 Task: Manage the "Too many requests" page in the site builder.
Action: Mouse moved to (887, 59)
Screenshot: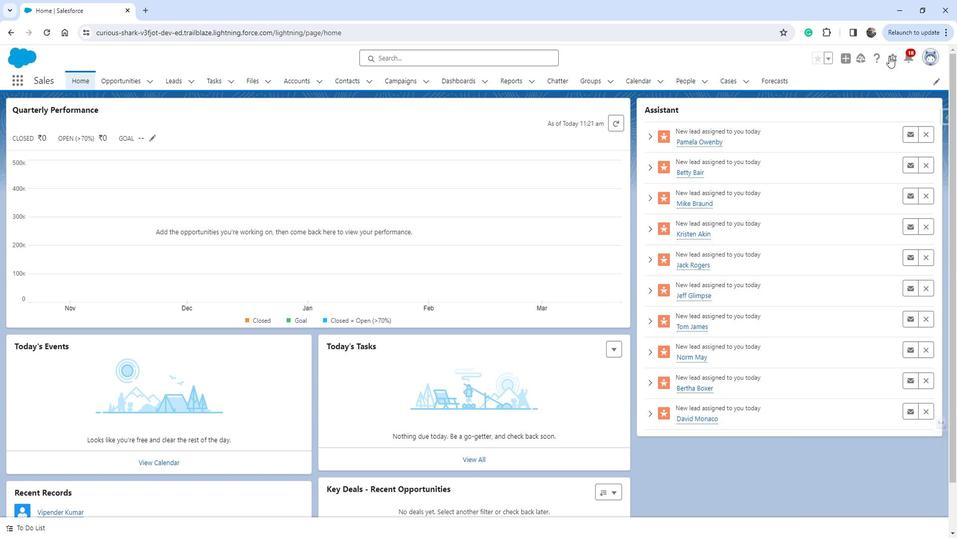 
Action: Mouse pressed left at (887, 59)
Screenshot: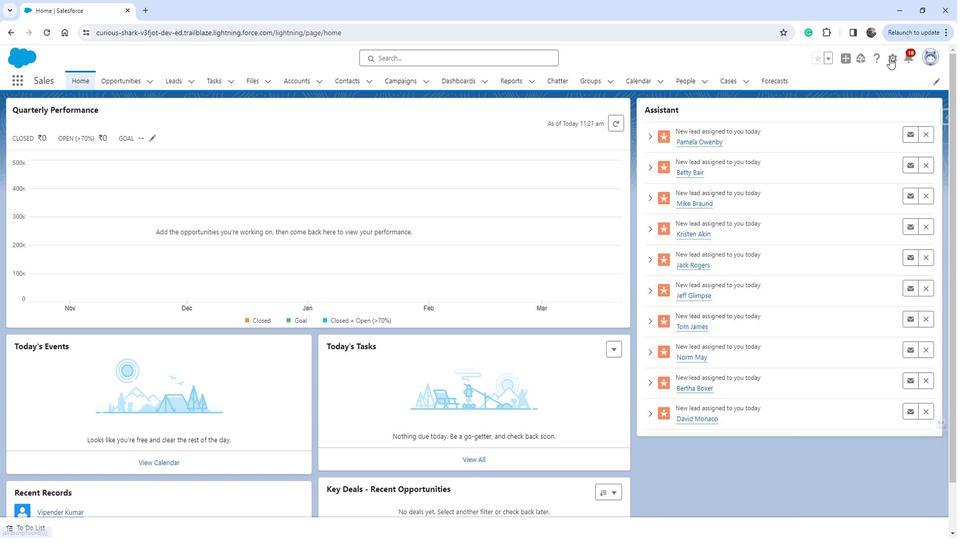 
Action: Mouse moved to (852, 85)
Screenshot: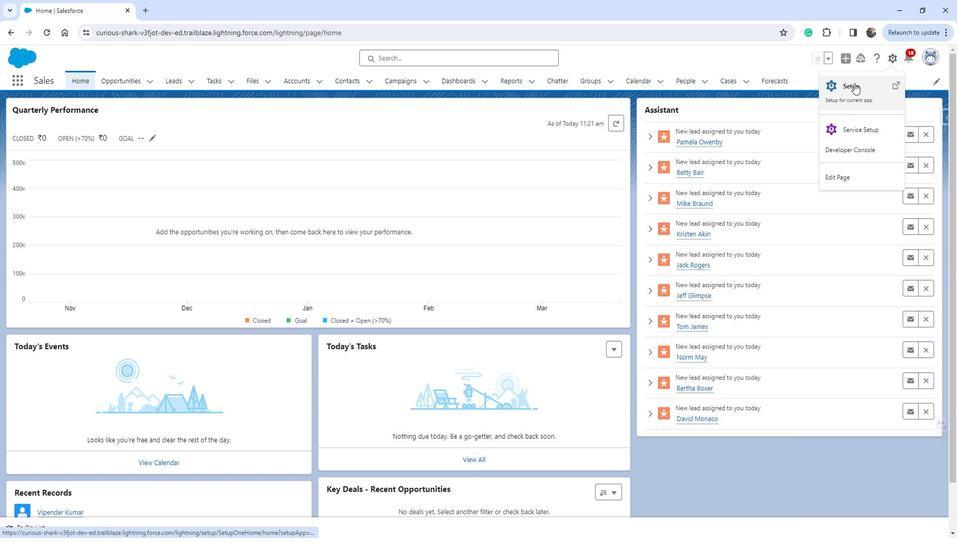 
Action: Mouse pressed left at (852, 85)
Screenshot: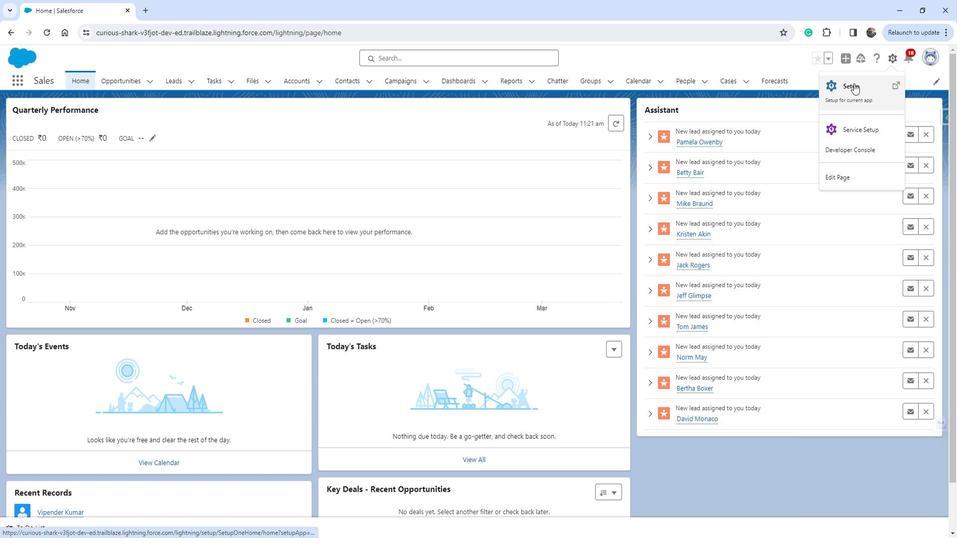 
Action: Mouse moved to (85, 233)
Screenshot: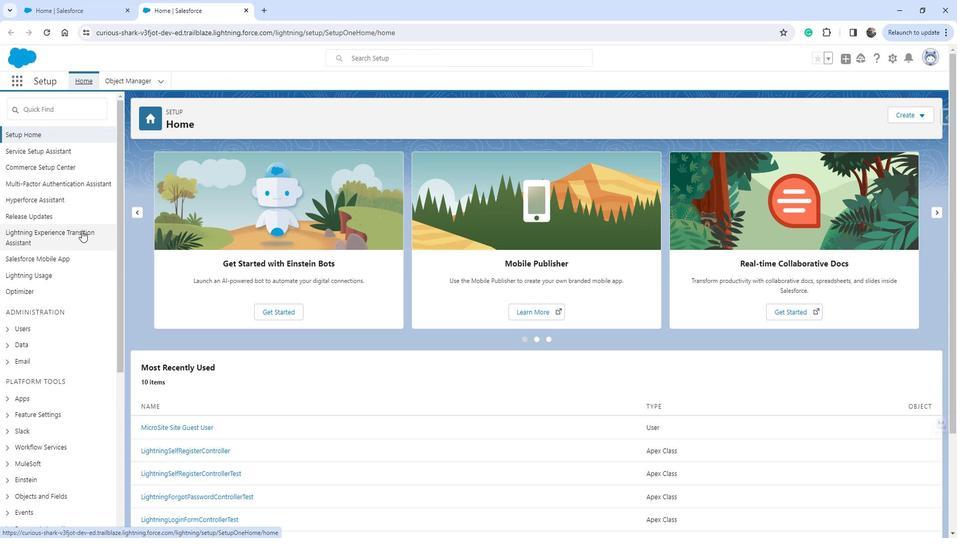 
Action: Mouse scrolled (85, 232) with delta (0, 0)
Screenshot: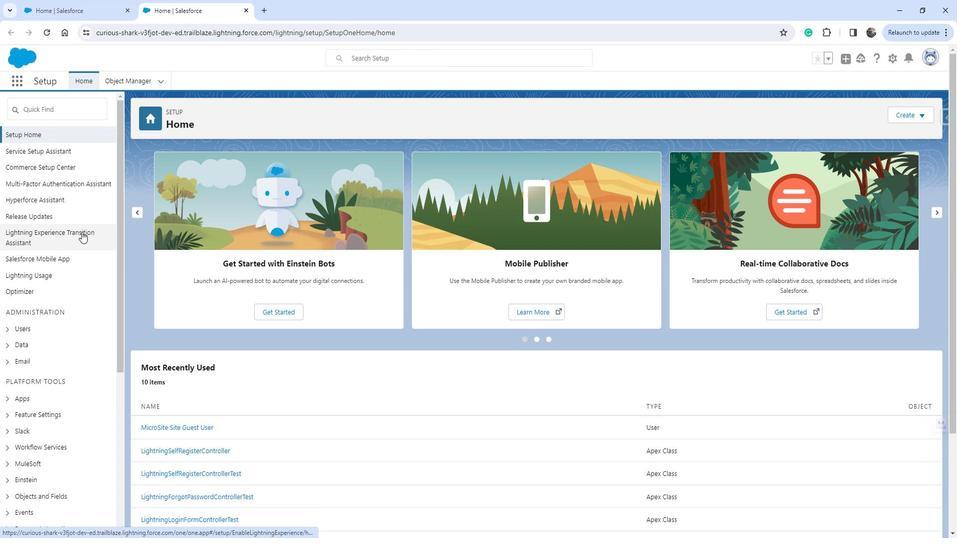 
Action: Mouse scrolled (85, 232) with delta (0, 0)
Screenshot: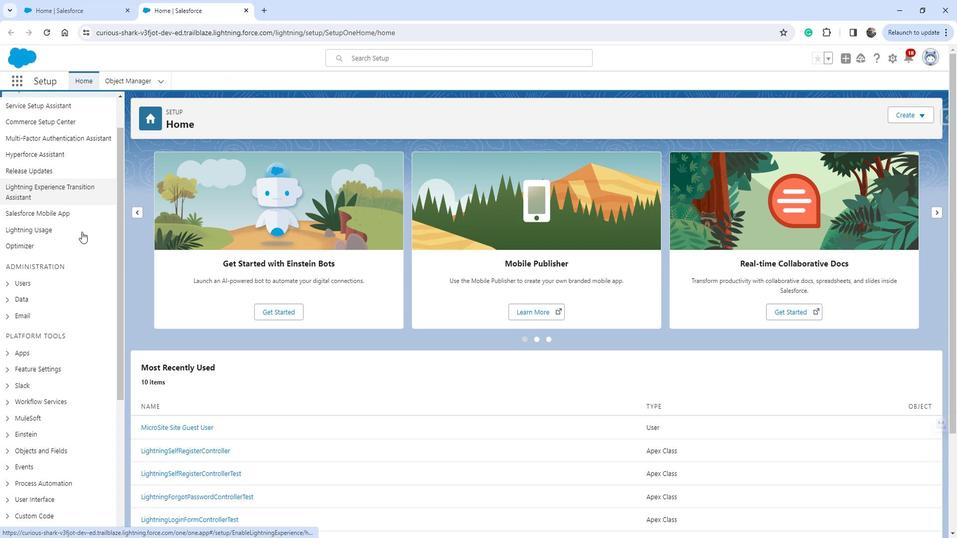 
Action: Mouse scrolled (85, 232) with delta (0, 0)
Screenshot: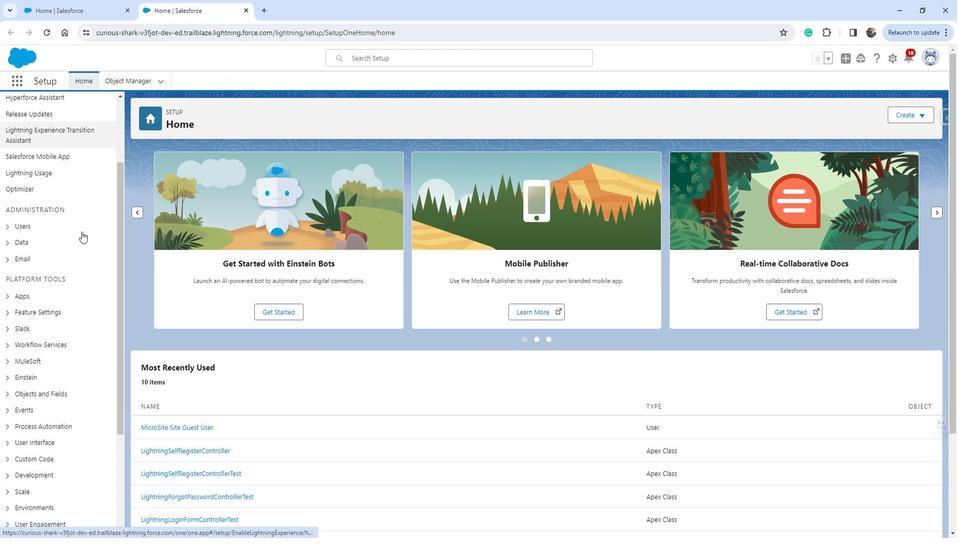 
Action: Mouse moved to (12, 262)
Screenshot: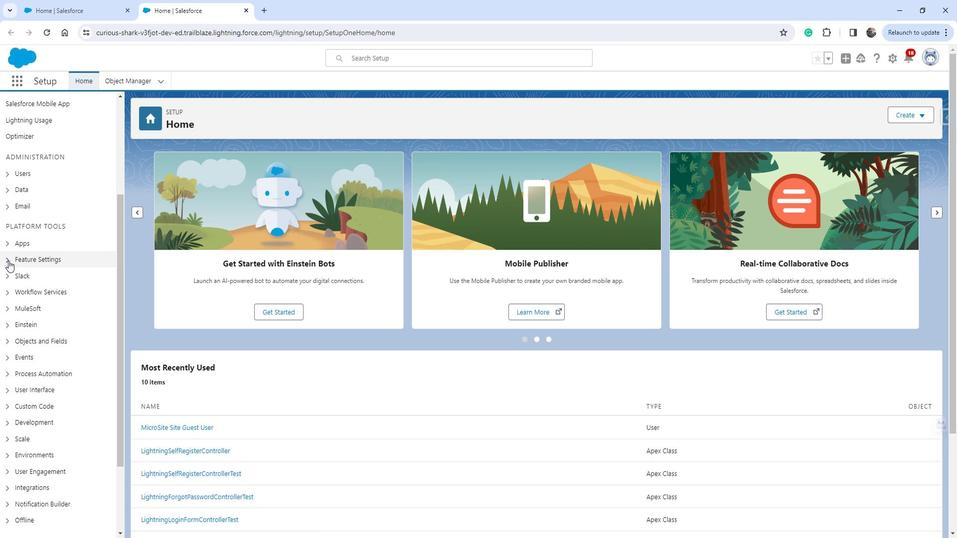 
Action: Mouse pressed left at (12, 262)
Screenshot: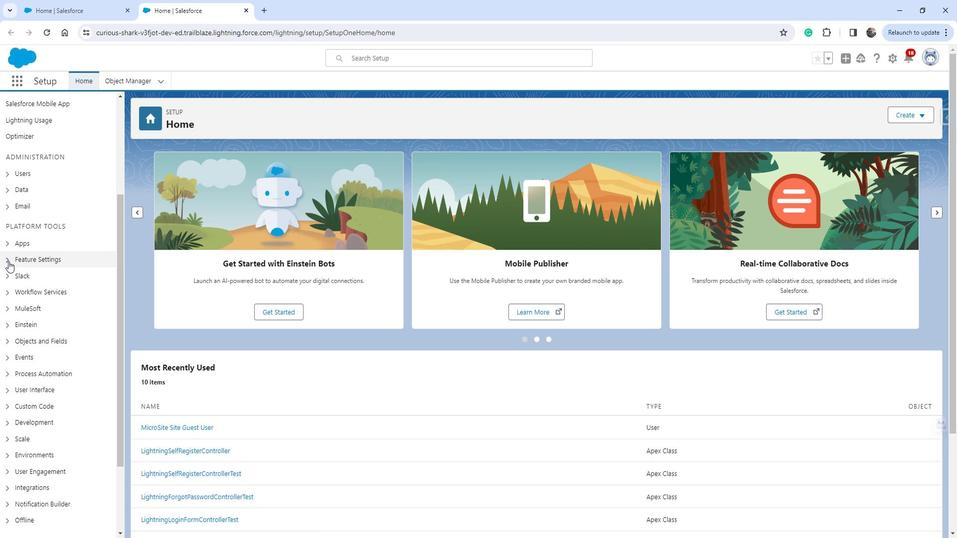 
Action: Mouse moved to (63, 264)
Screenshot: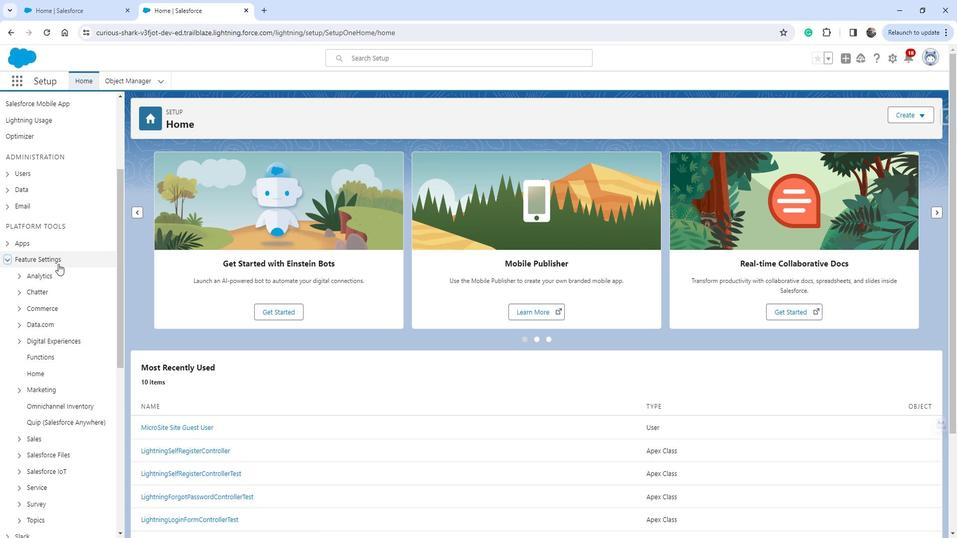 
Action: Mouse scrolled (63, 264) with delta (0, 0)
Screenshot: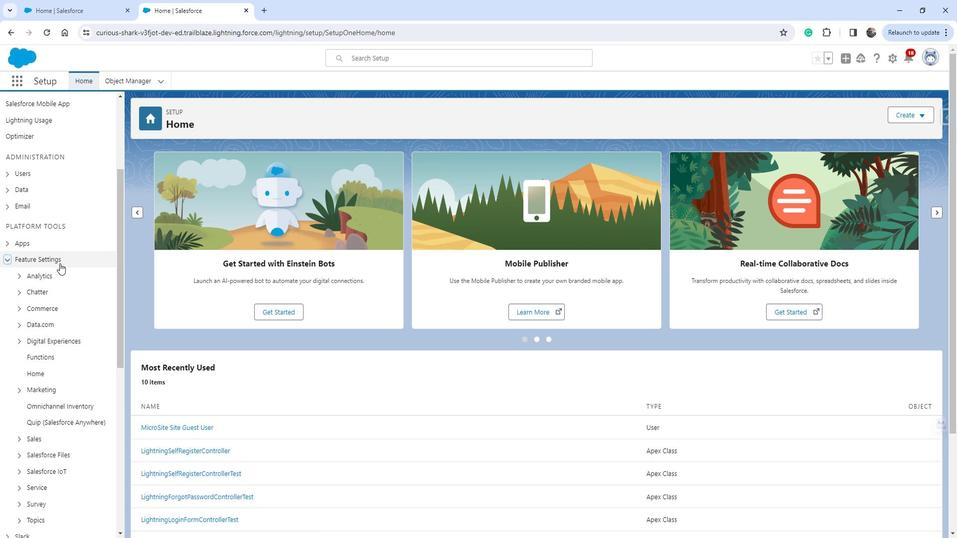 
Action: Mouse moved to (64, 264)
Screenshot: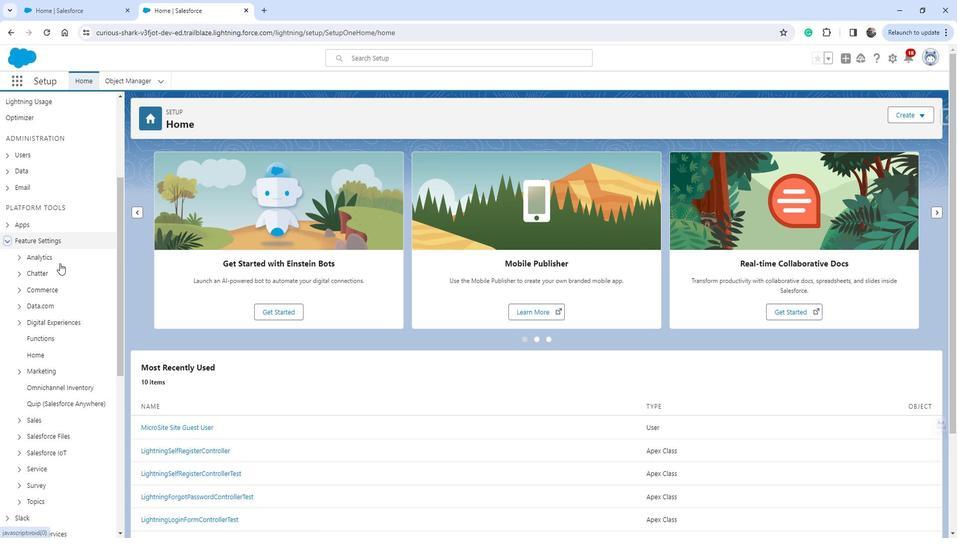 
Action: Mouse scrolled (64, 264) with delta (0, 0)
Screenshot: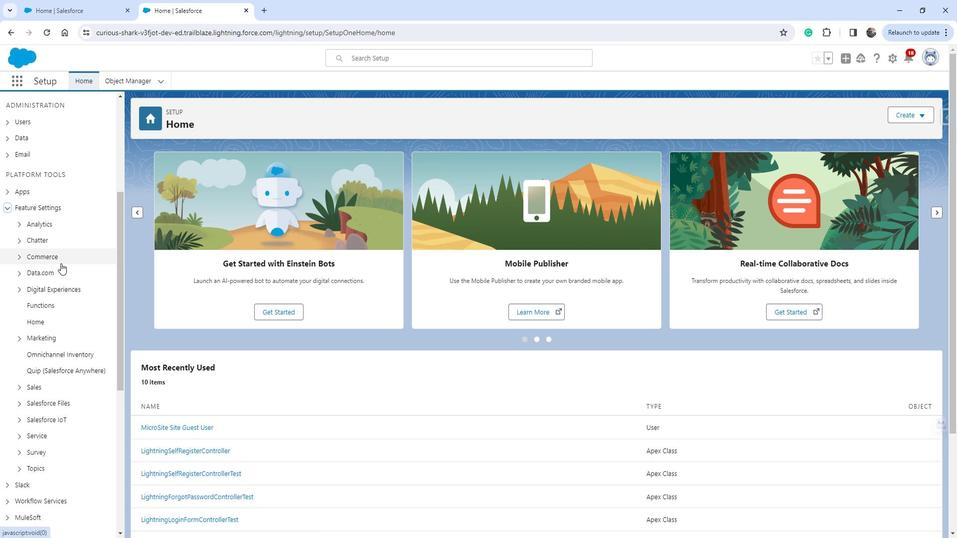 
Action: Mouse moved to (22, 239)
Screenshot: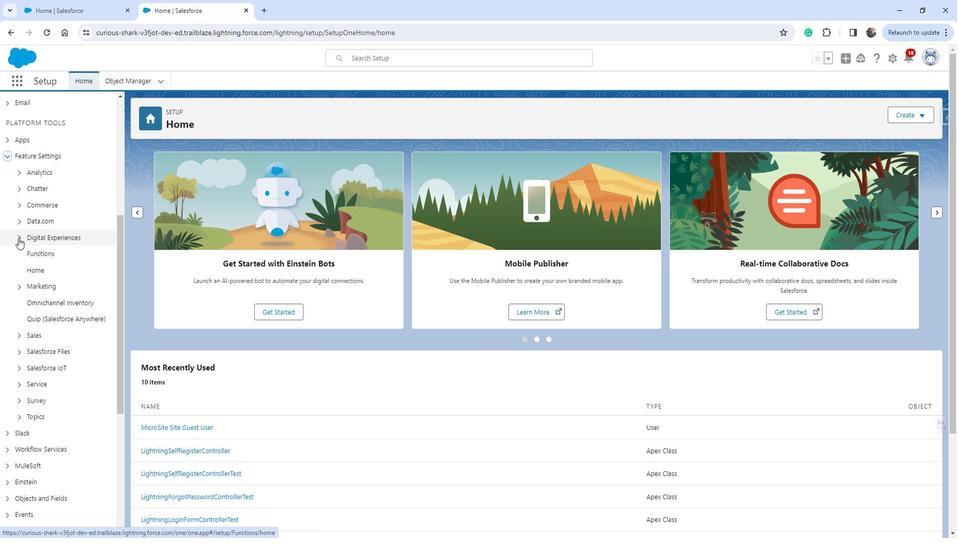 
Action: Mouse pressed left at (22, 239)
Screenshot: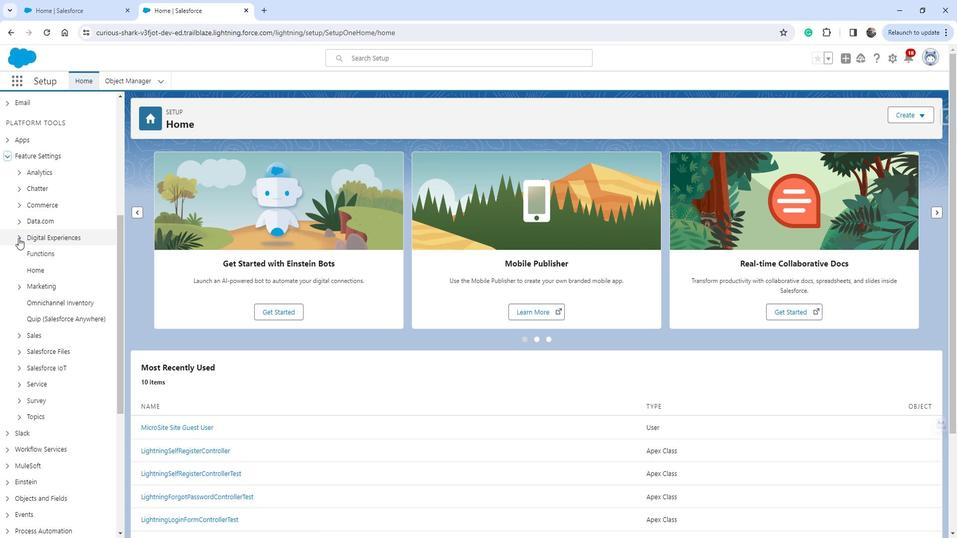 
Action: Mouse moved to (51, 255)
Screenshot: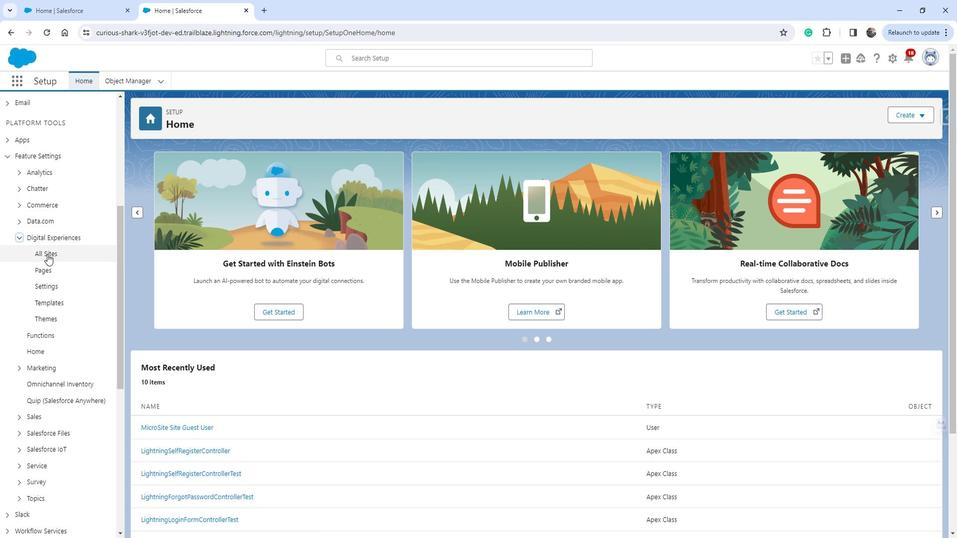 
Action: Mouse pressed left at (51, 255)
Screenshot: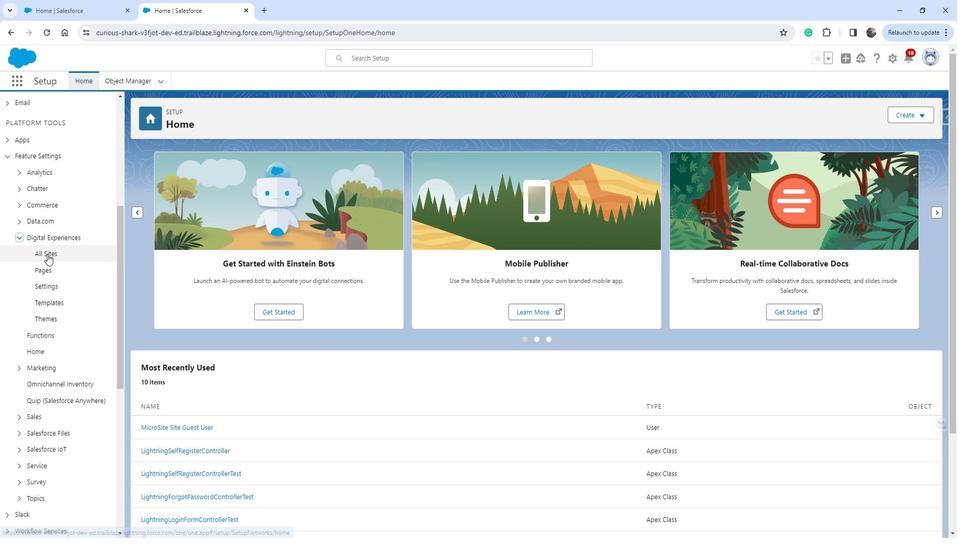 
Action: Mouse moved to (165, 238)
Screenshot: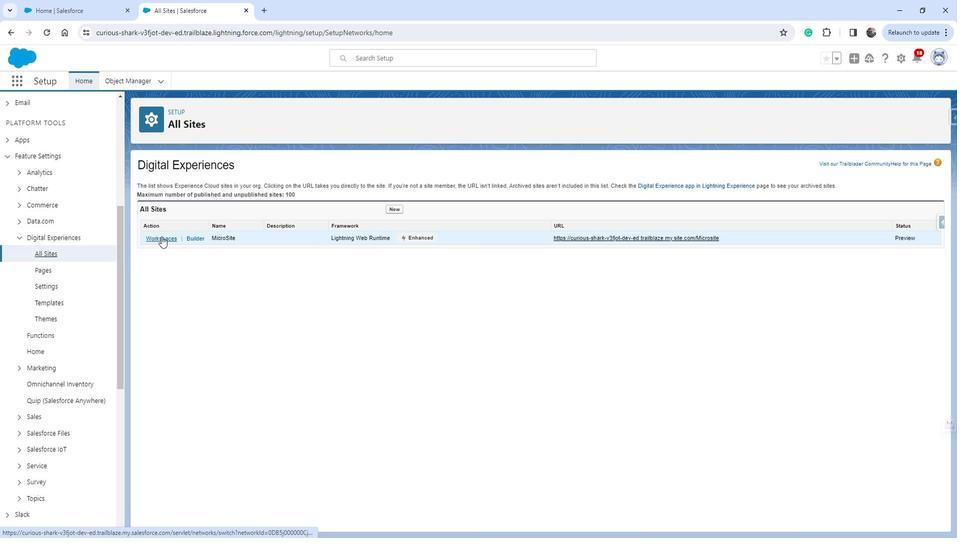 
Action: Mouse pressed left at (165, 238)
Screenshot: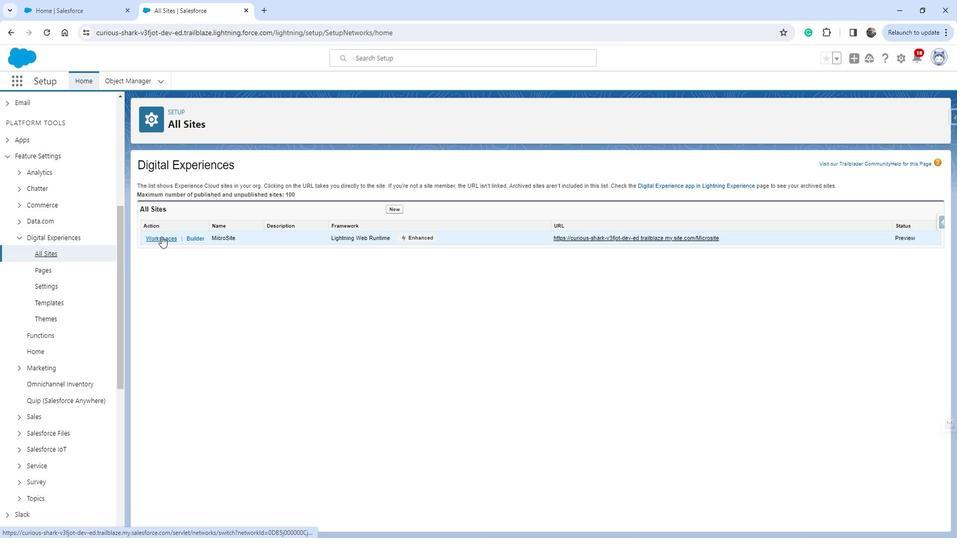 
Action: Mouse moved to (180, 243)
Screenshot: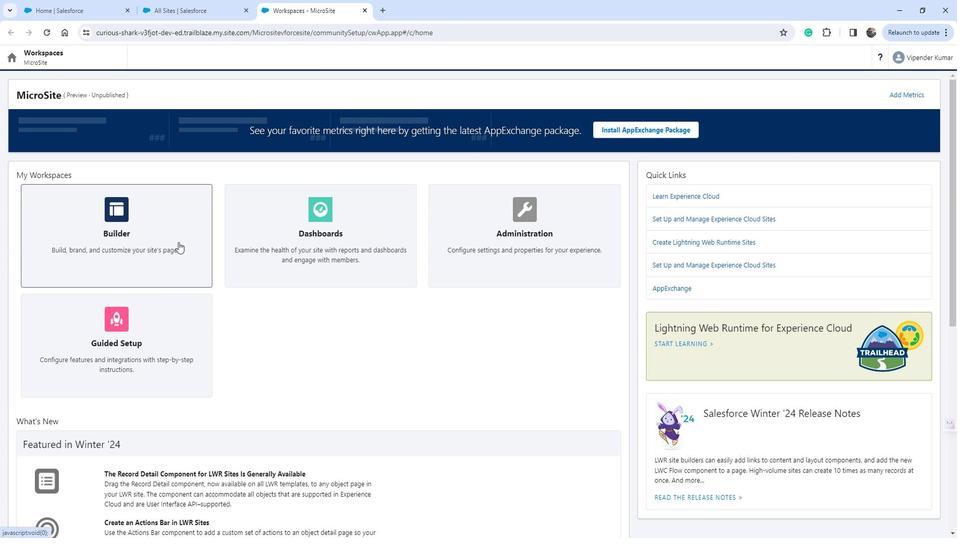 
Action: Mouse pressed left at (180, 243)
Screenshot: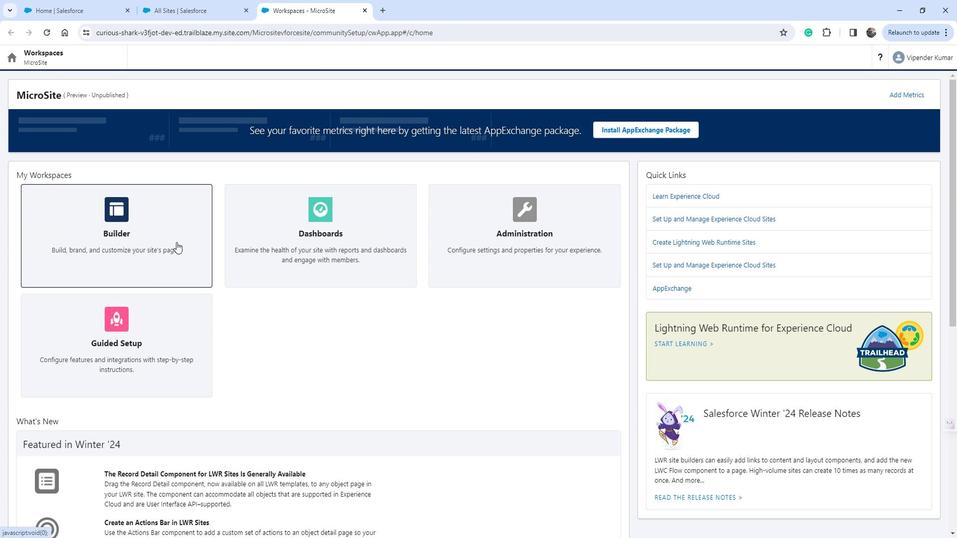 
Action: Mouse moved to (91, 52)
Screenshot: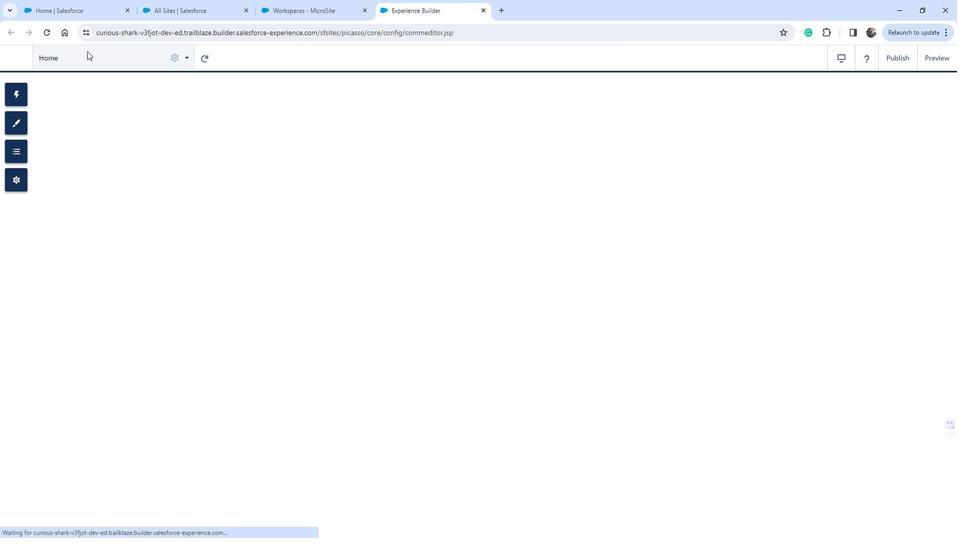 
Action: Mouse pressed left at (91, 52)
Screenshot: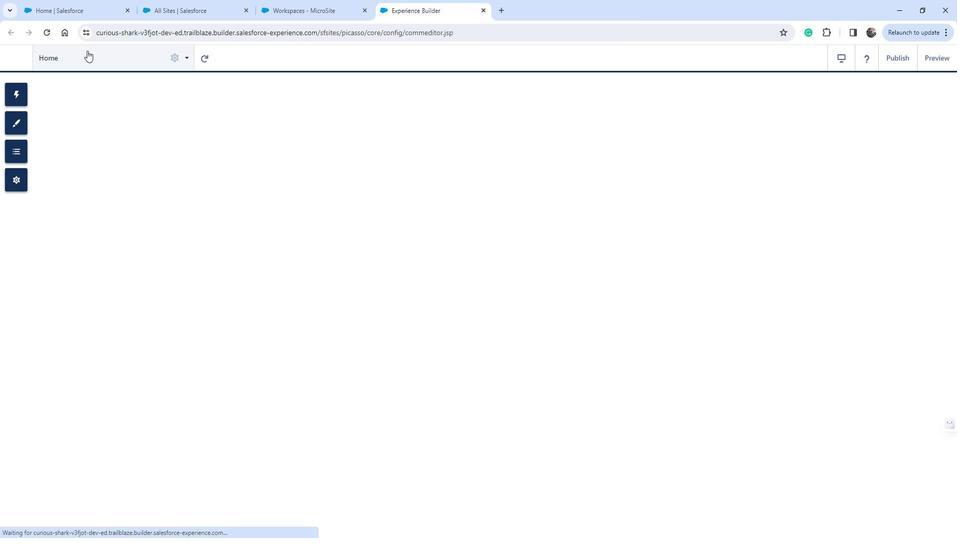 
Action: Mouse moved to (80, 252)
Screenshot: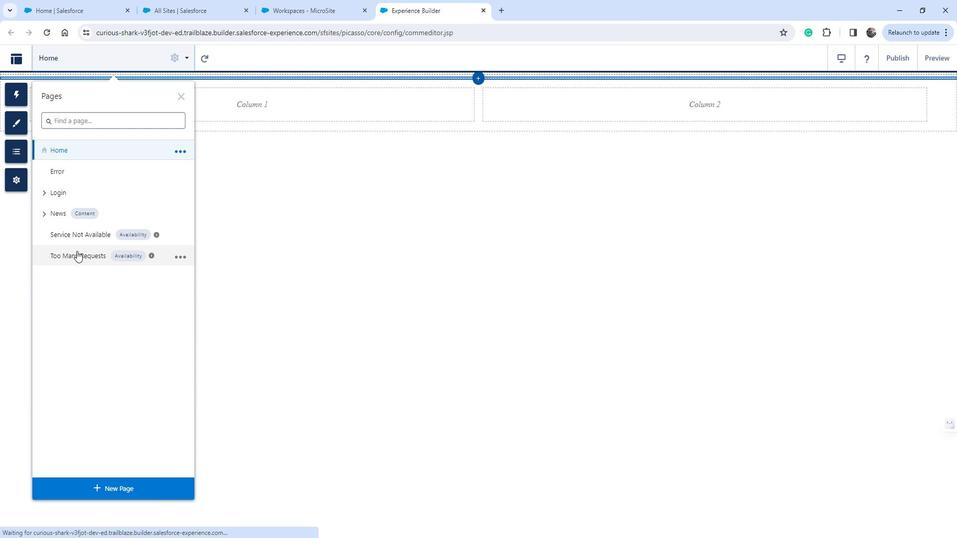 
Action: Mouse pressed left at (80, 252)
Screenshot: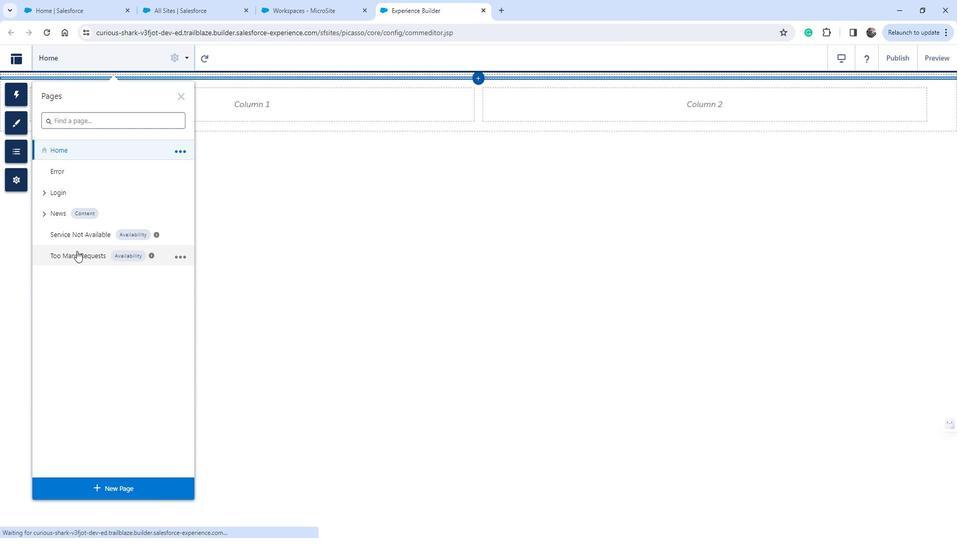 
Action: Mouse moved to (402, 324)
Screenshot: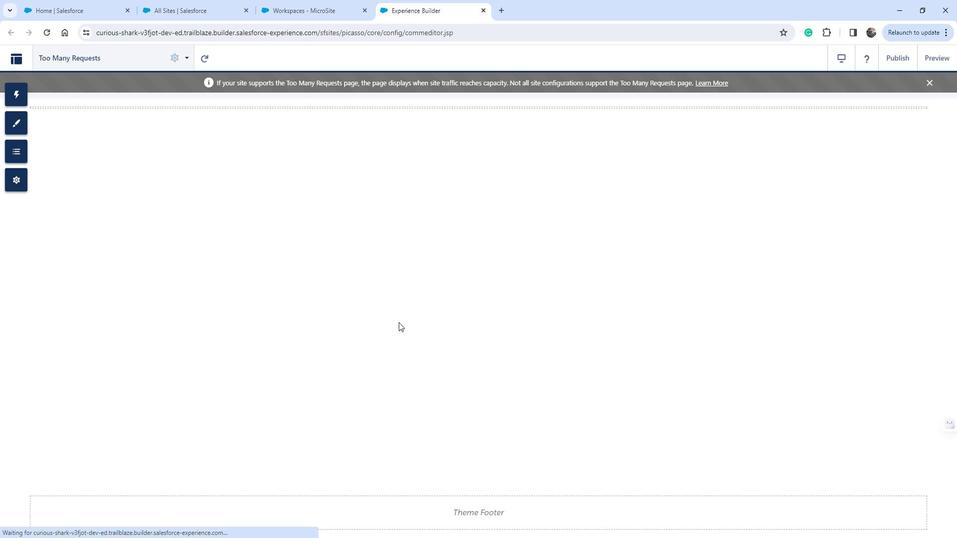 
Action: Mouse scrolled (402, 324) with delta (0, 0)
Screenshot: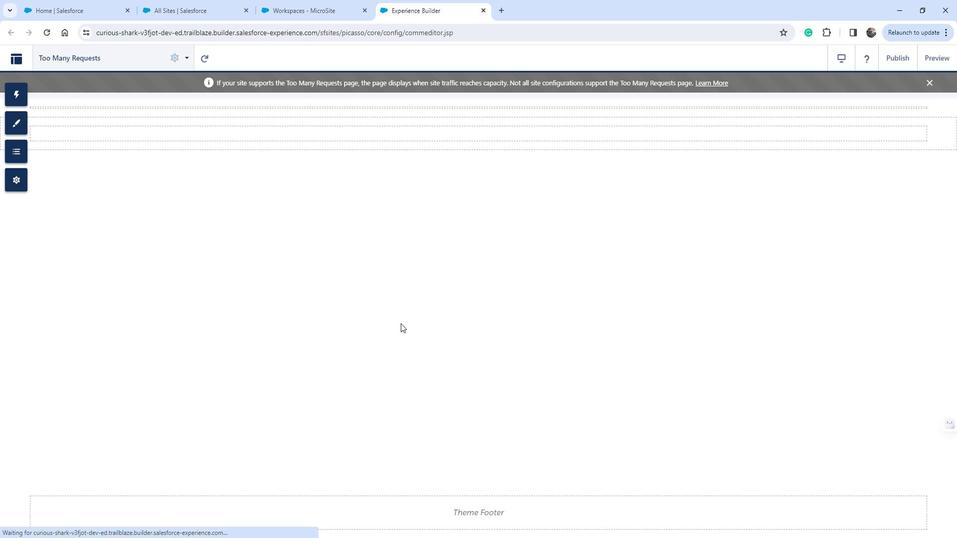 
Action: Mouse moved to (483, 422)
Screenshot: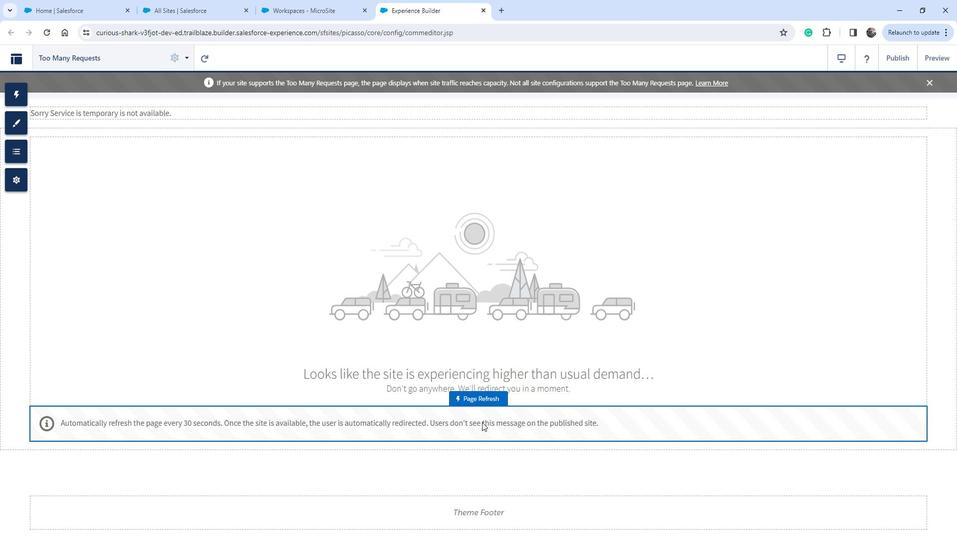
Action: Mouse pressed left at (483, 422)
Screenshot: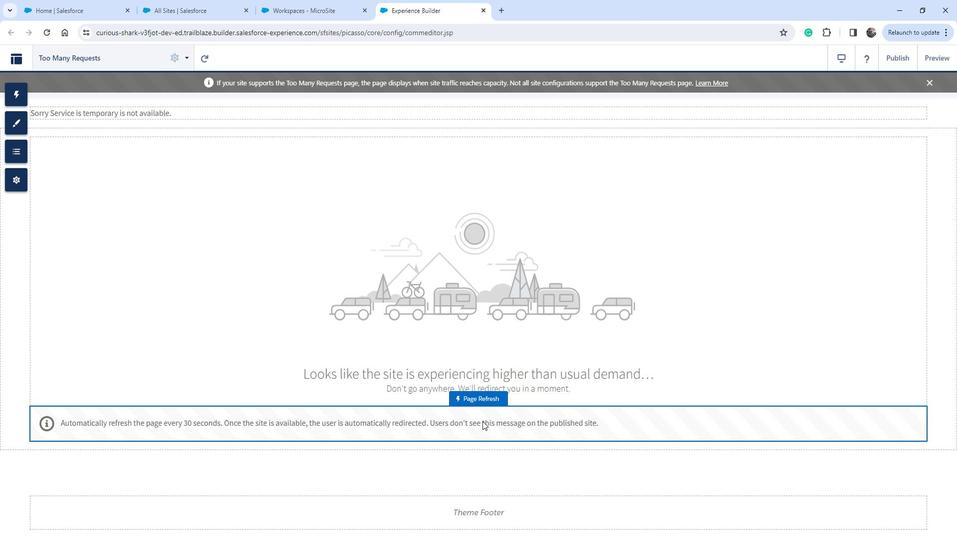 
Action: Mouse moved to (843, 119)
Screenshot: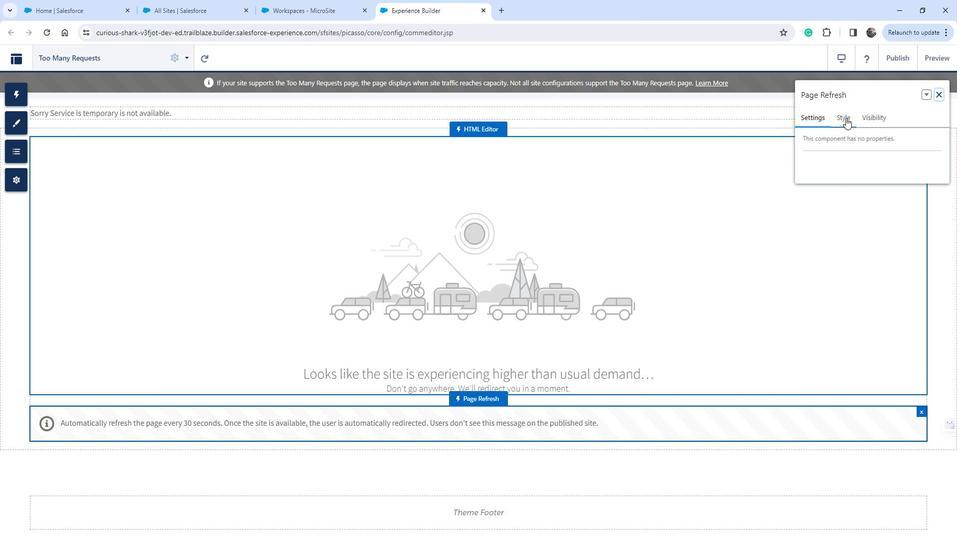 
Action: Mouse pressed left at (843, 119)
Screenshot: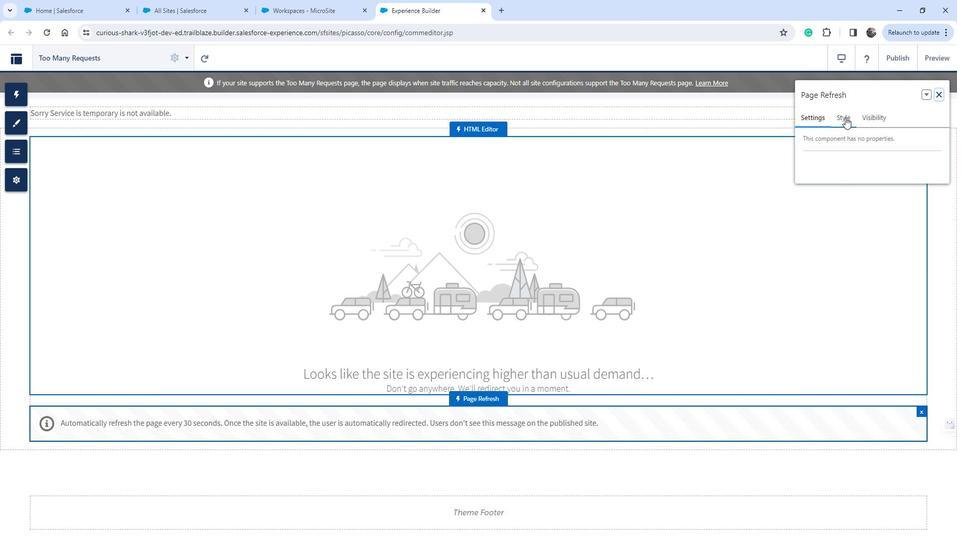 
Action: Mouse moved to (861, 119)
Screenshot: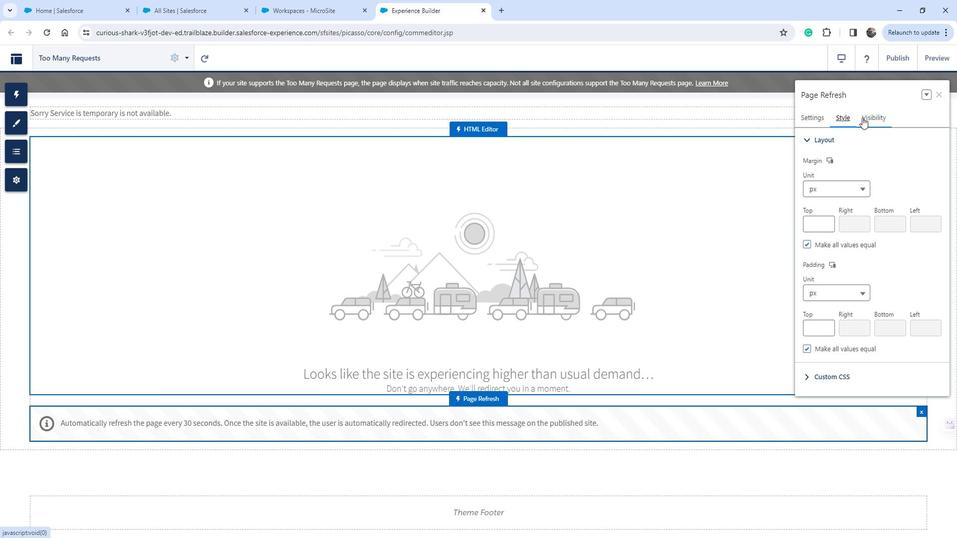 
Action: Mouse pressed left at (861, 119)
Screenshot: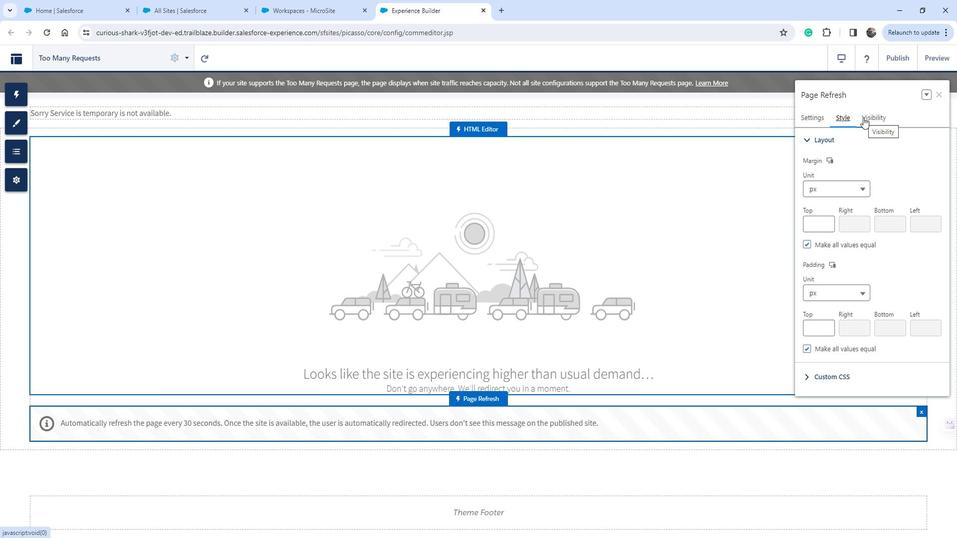 
Action: Mouse moved to (853, 194)
Screenshot: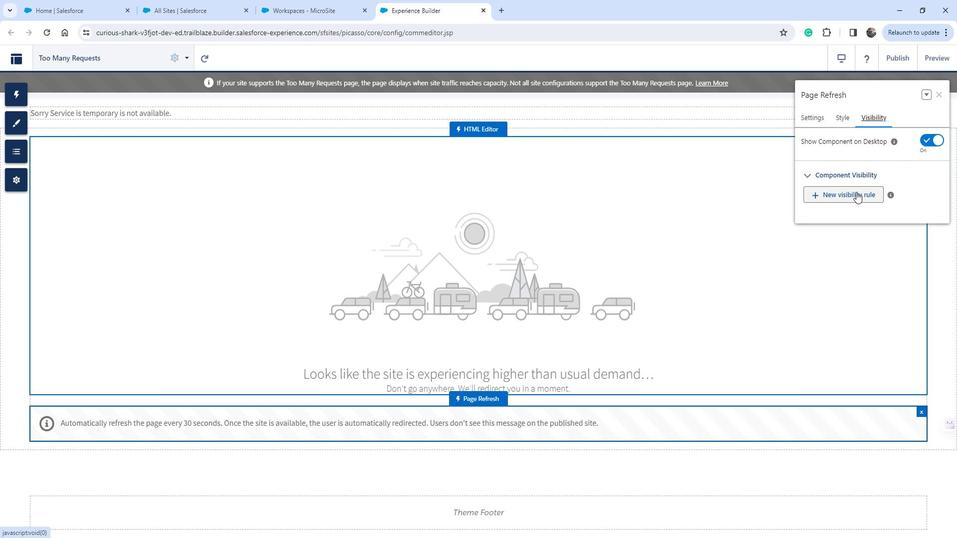 
Action: Mouse pressed left at (853, 194)
Screenshot: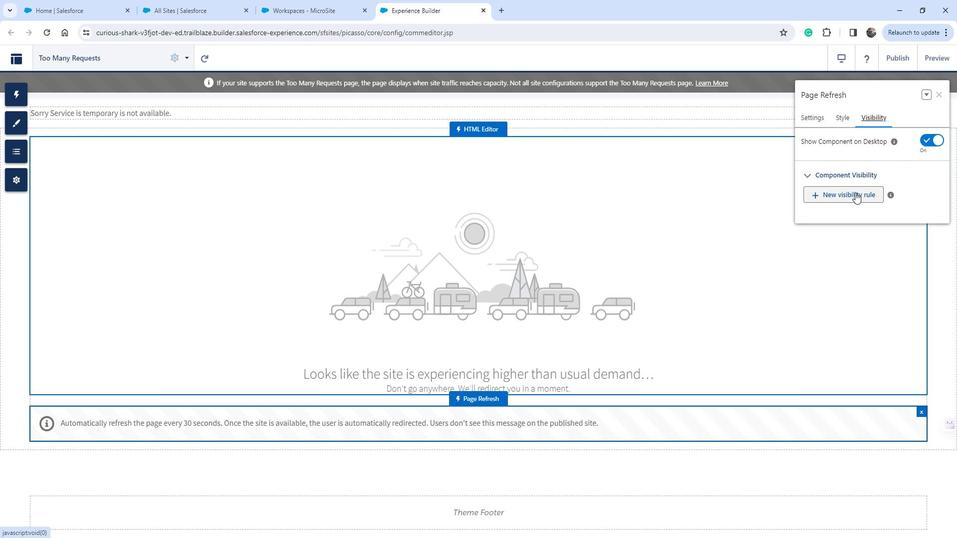 
Action: Mouse moved to (284, 287)
Screenshot: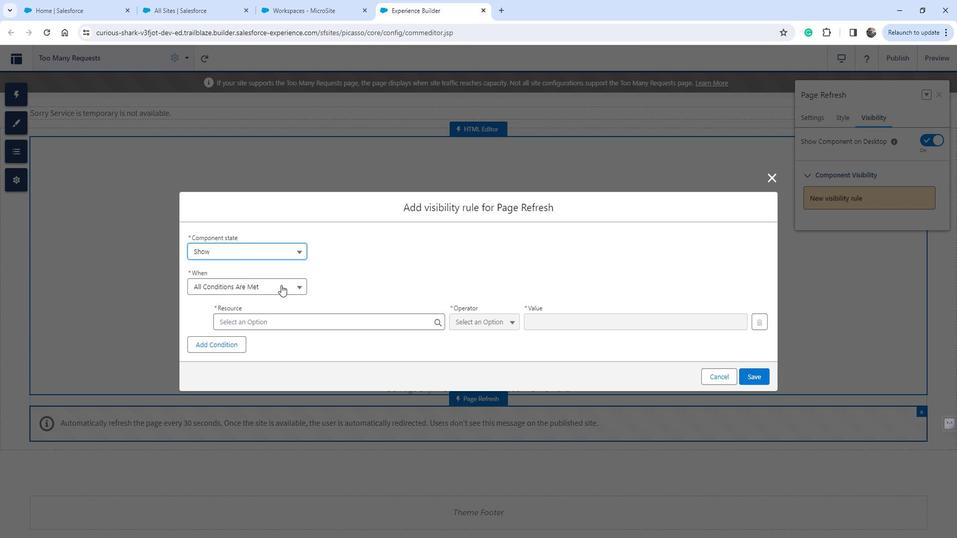 
Action: Mouse pressed left at (284, 287)
Screenshot: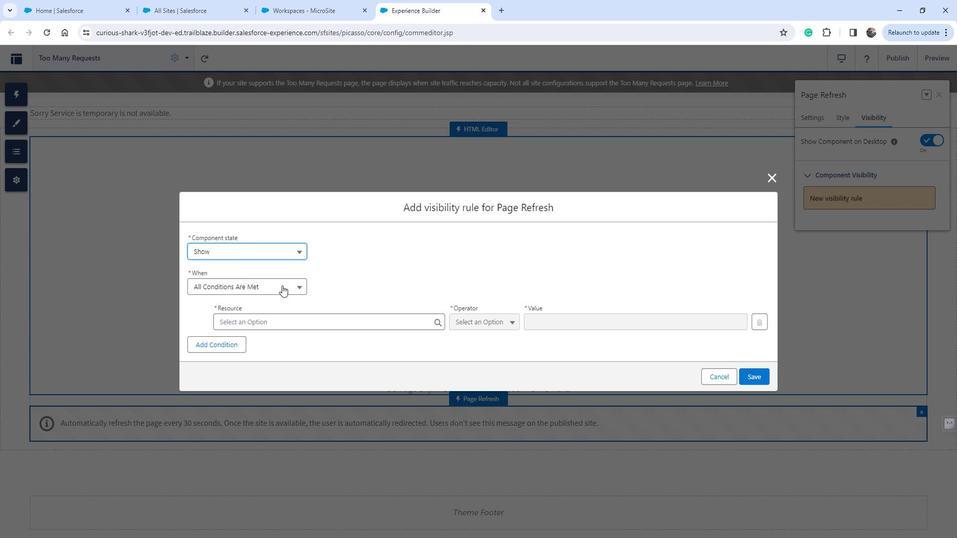 
Action: Mouse moved to (261, 324)
Screenshot: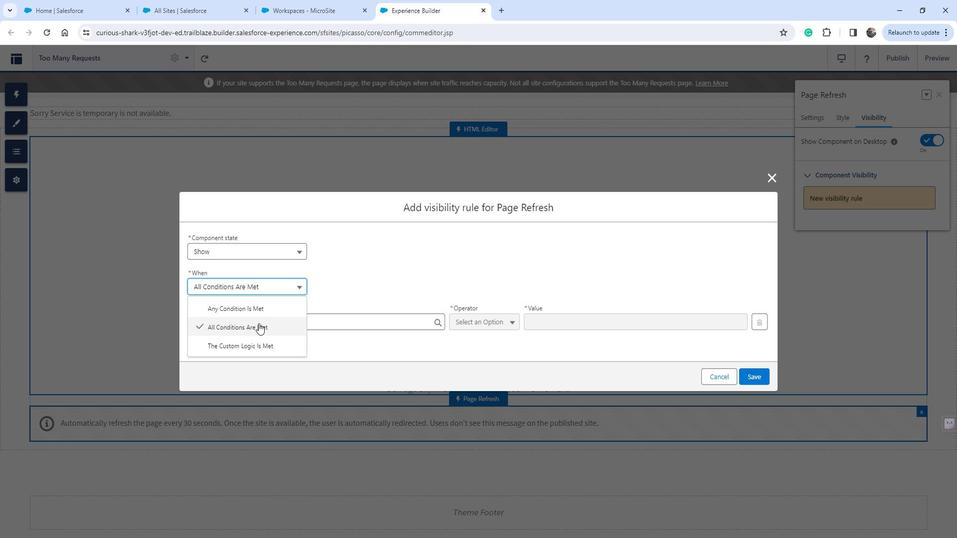 
Action: Mouse pressed left at (261, 324)
Screenshot: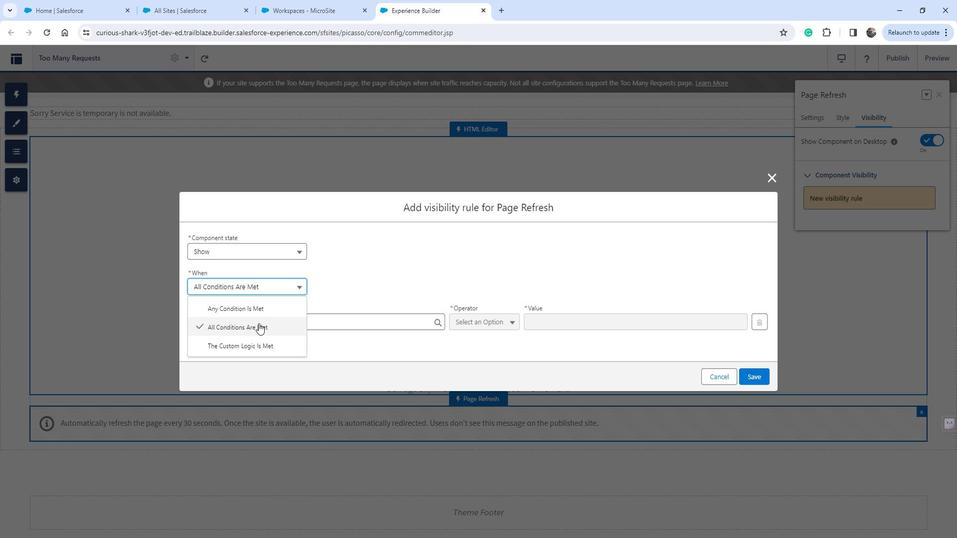 
Action: Mouse moved to (293, 325)
Screenshot: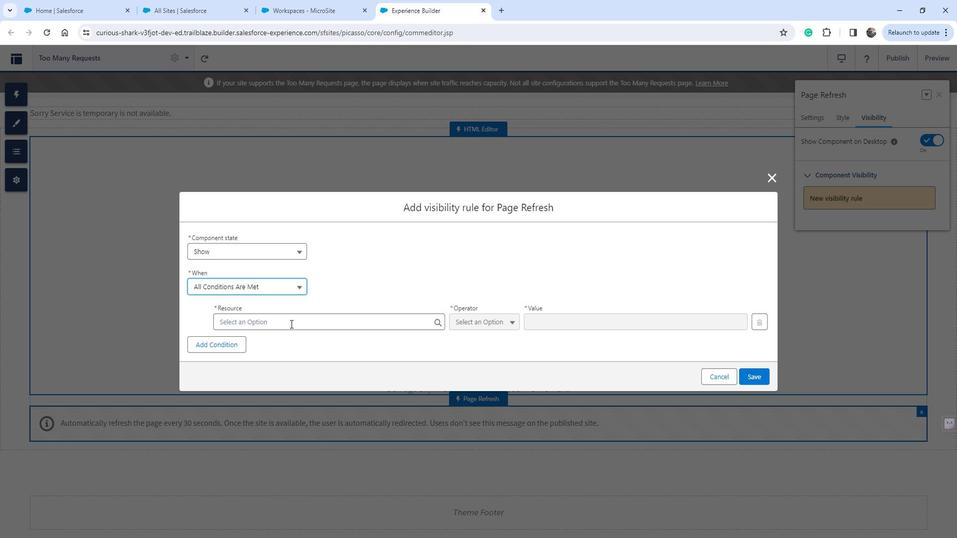 
Action: Mouse pressed left at (293, 325)
Screenshot: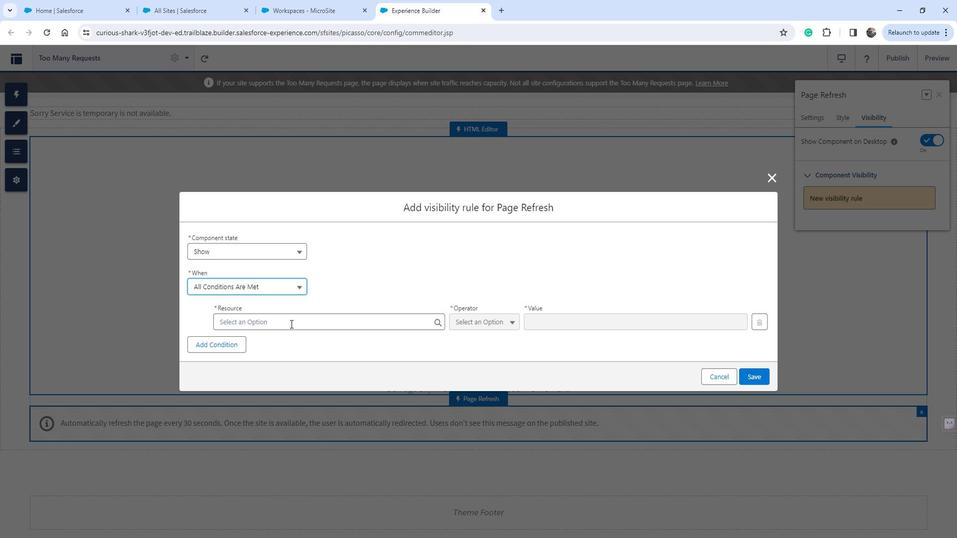 
Action: Mouse moved to (301, 339)
Screenshot: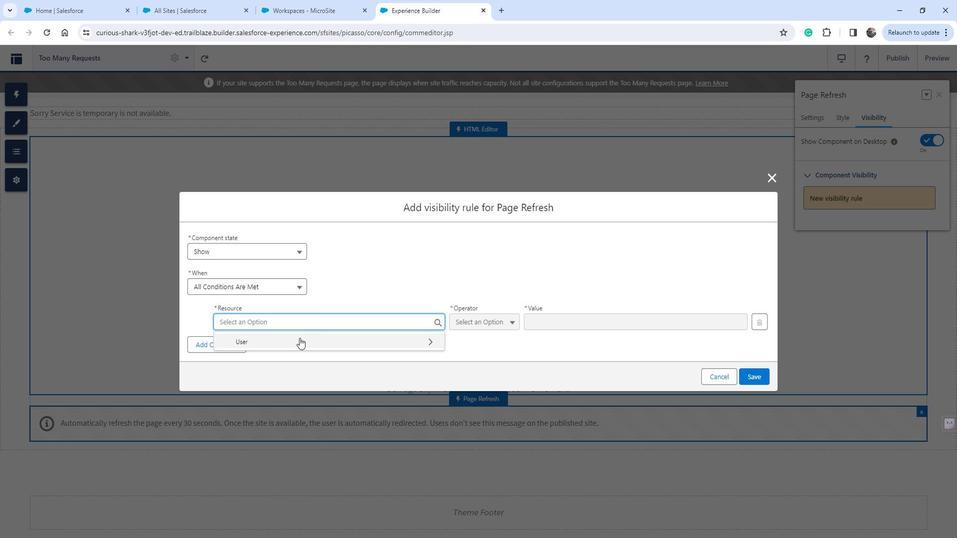 
Action: Mouse pressed left at (301, 339)
Screenshot: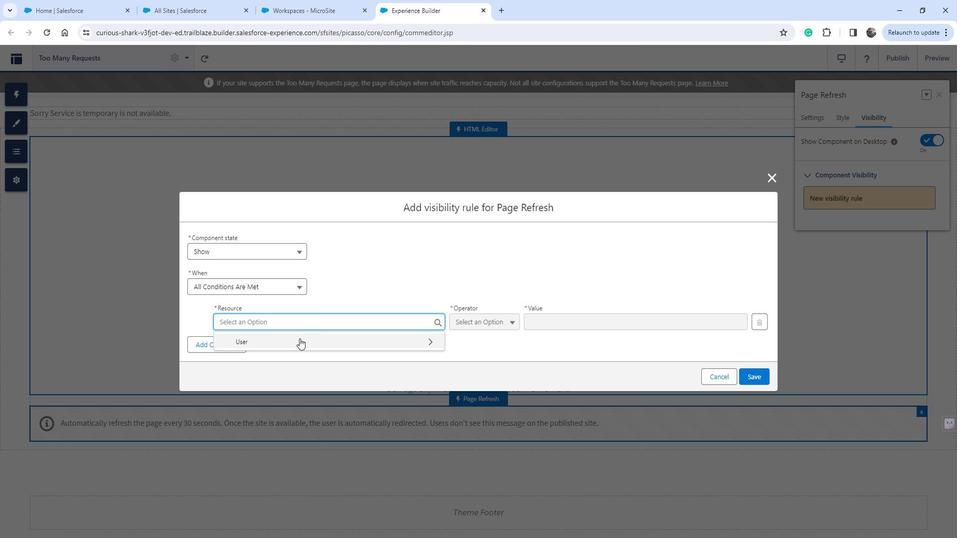 
Action: Mouse moved to (363, 346)
Screenshot: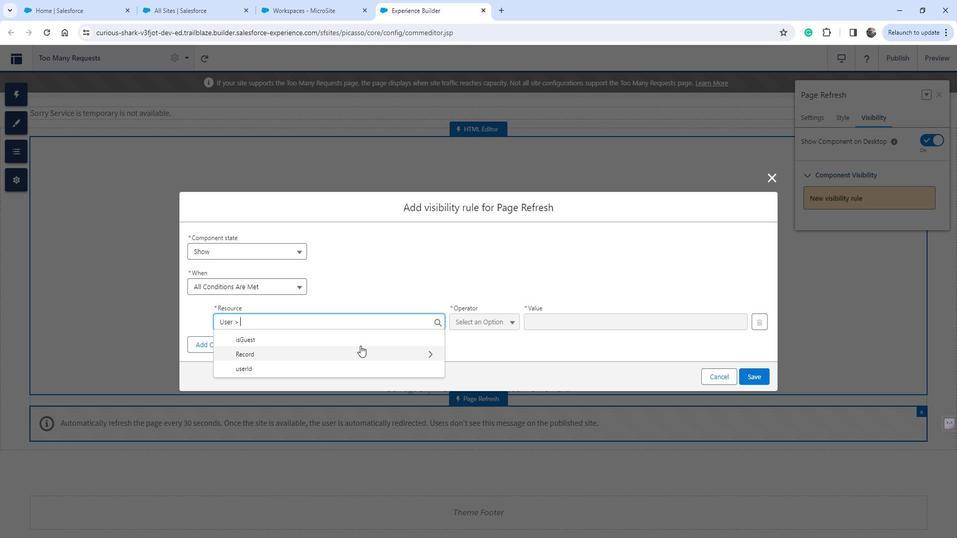 
Action: Mouse pressed left at (363, 346)
Screenshot: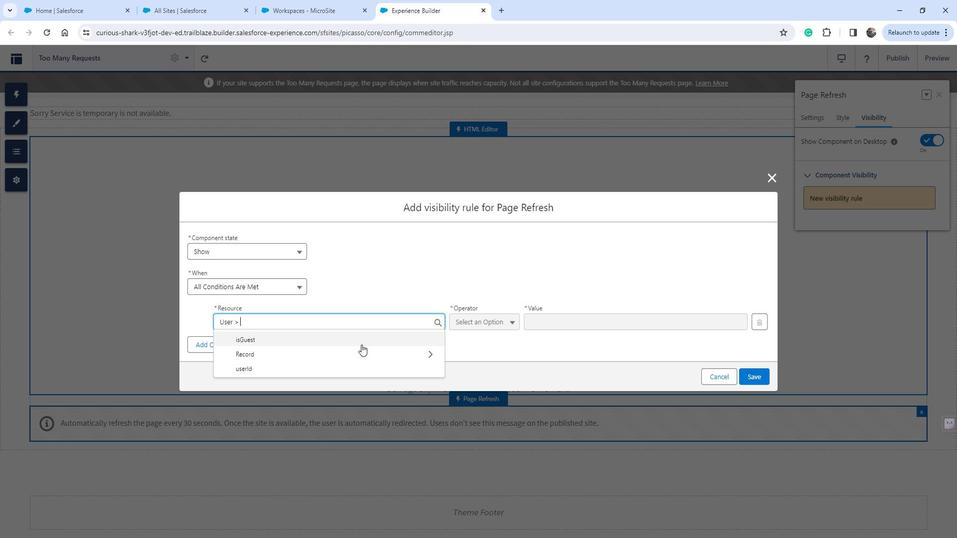 
Action: Mouse moved to (501, 325)
Screenshot: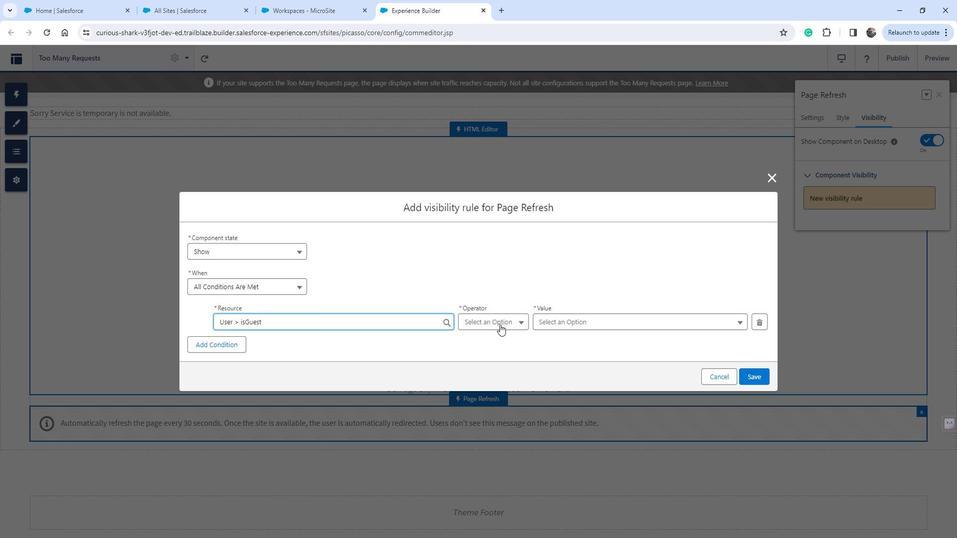 
Action: Mouse pressed left at (501, 325)
Screenshot: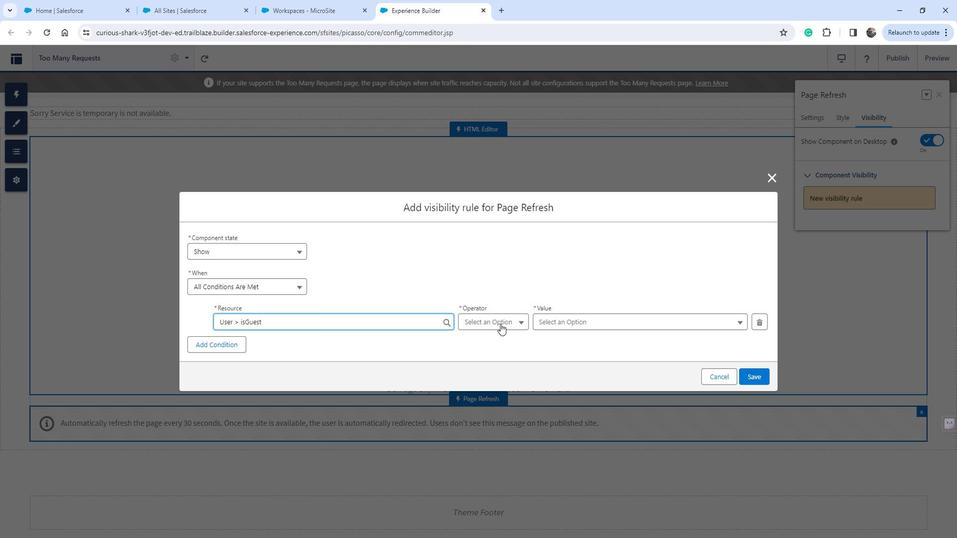 
Action: Mouse moved to (500, 340)
Screenshot: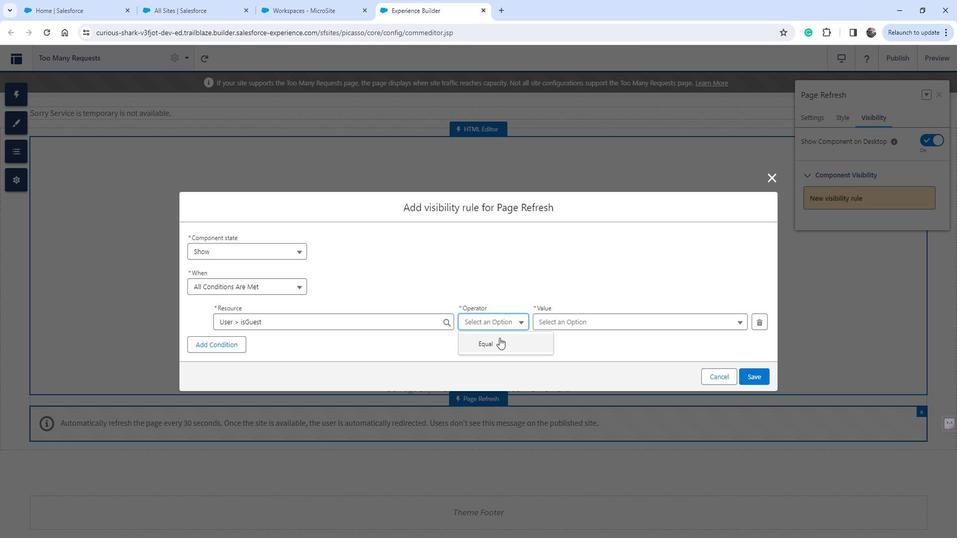 
Action: Mouse pressed left at (500, 340)
Screenshot: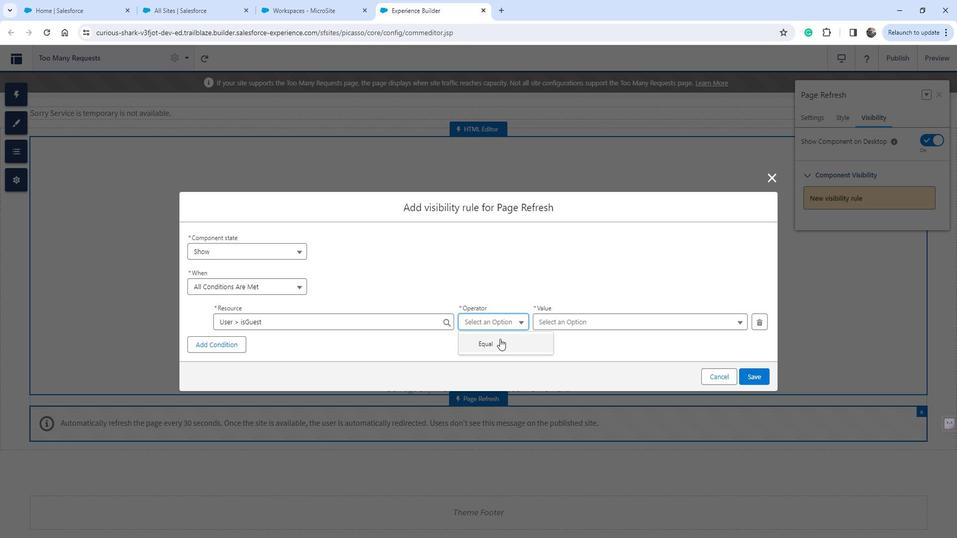 
Action: Mouse moved to (555, 321)
Screenshot: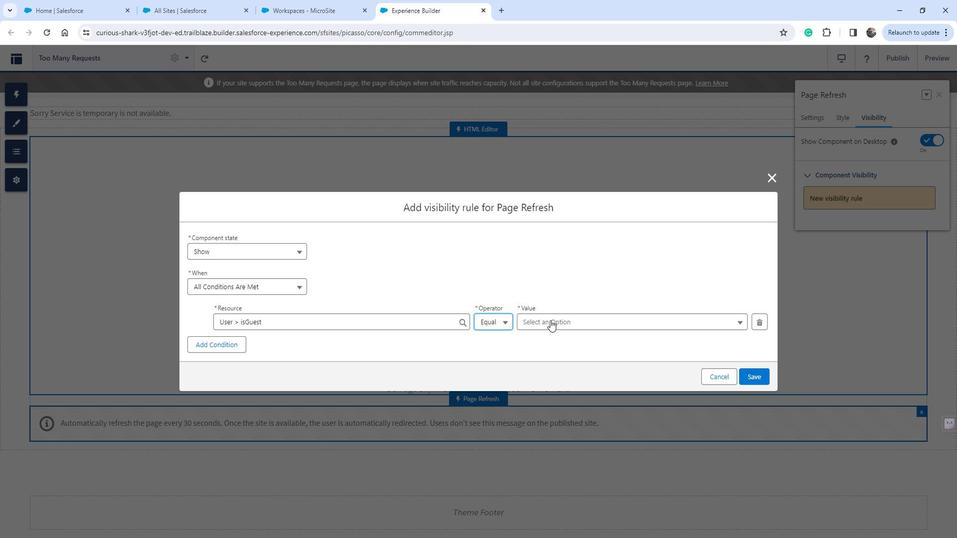 
Action: Mouse pressed left at (555, 321)
Screenshot: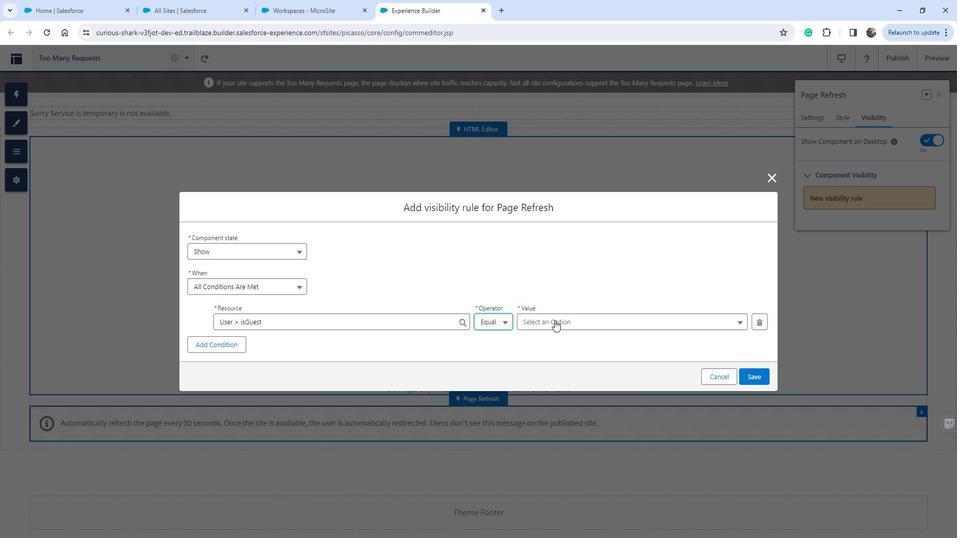 
Action: Mouse moved to (559, 348)
Screenshot: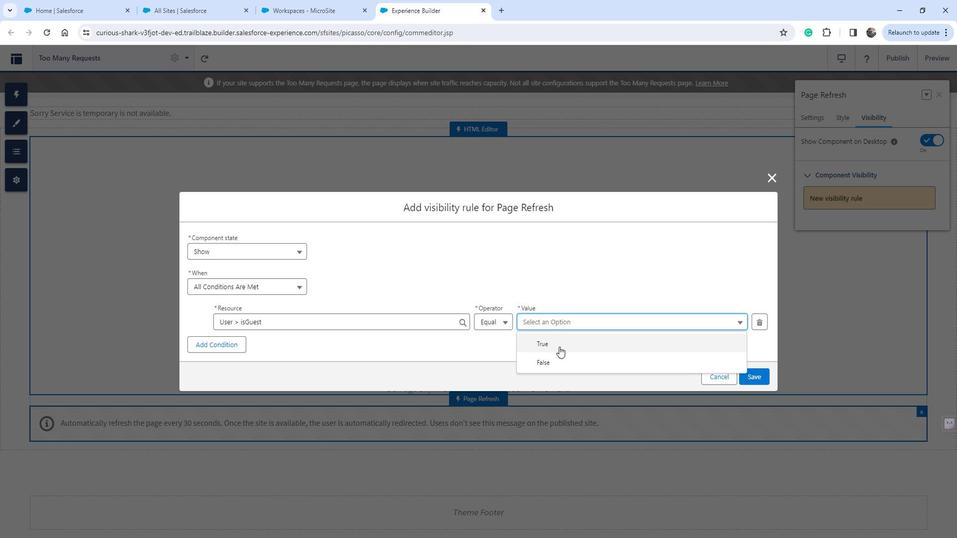 
Action: Mouse pressed left at (559, 348)
Screenshot: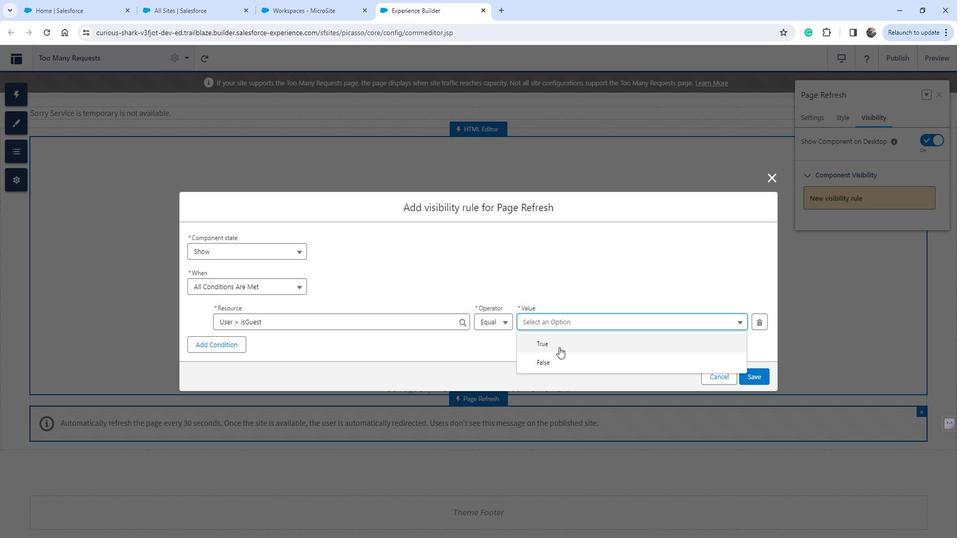 
Action: Mouse moved to (761, 380)
Screenshot: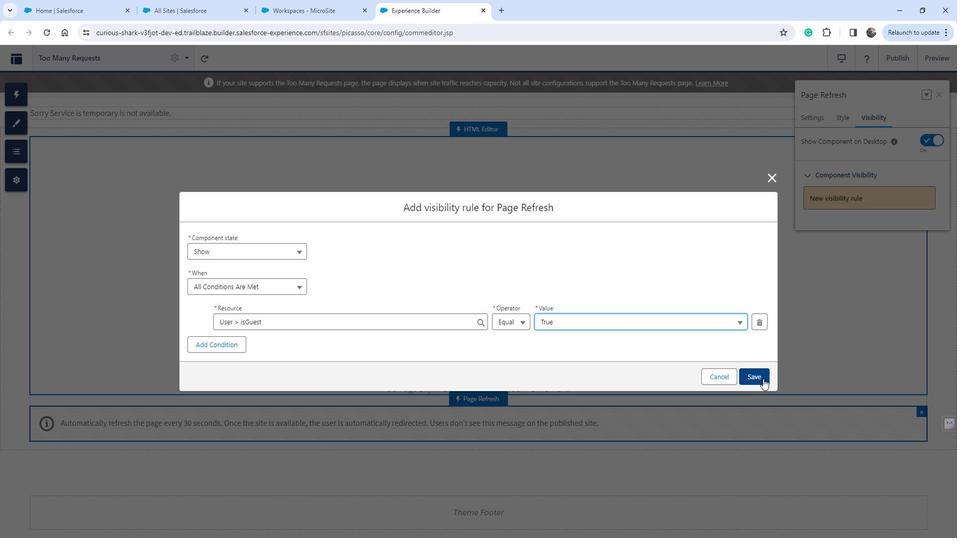 
Action: Mouse pressed left at (761, 380)
Screenshot: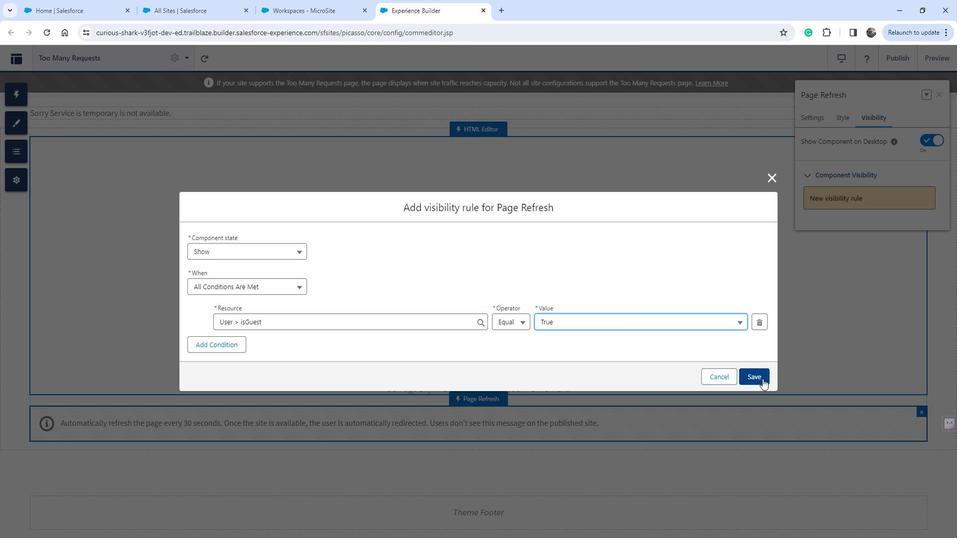 
Action: Mouse moved to (685, 402)
Screenshot: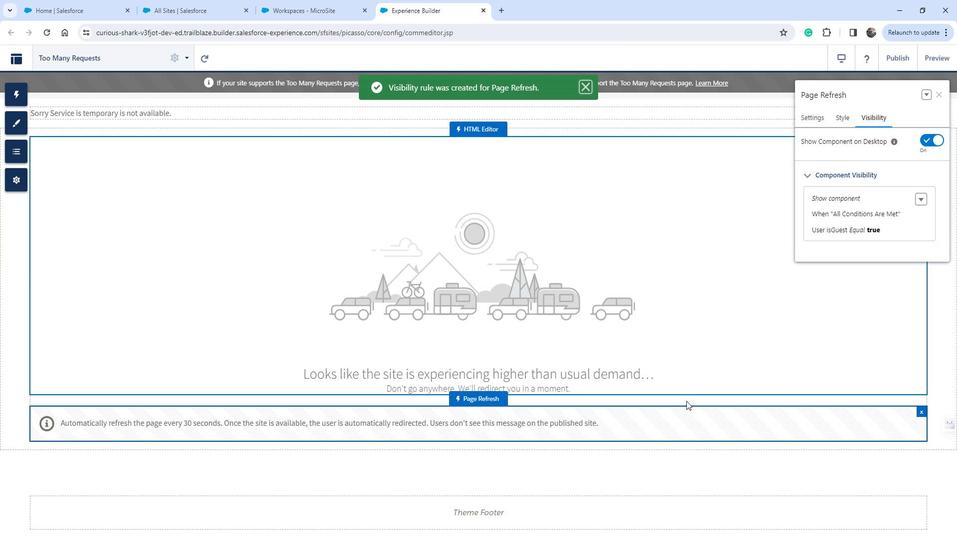 
